 Task: Add Indigo Wild Lemongrass Zum Bar Goat's Milk Soap to the cart.
Action: Mouse moved to (1183, 149)
Screenshot: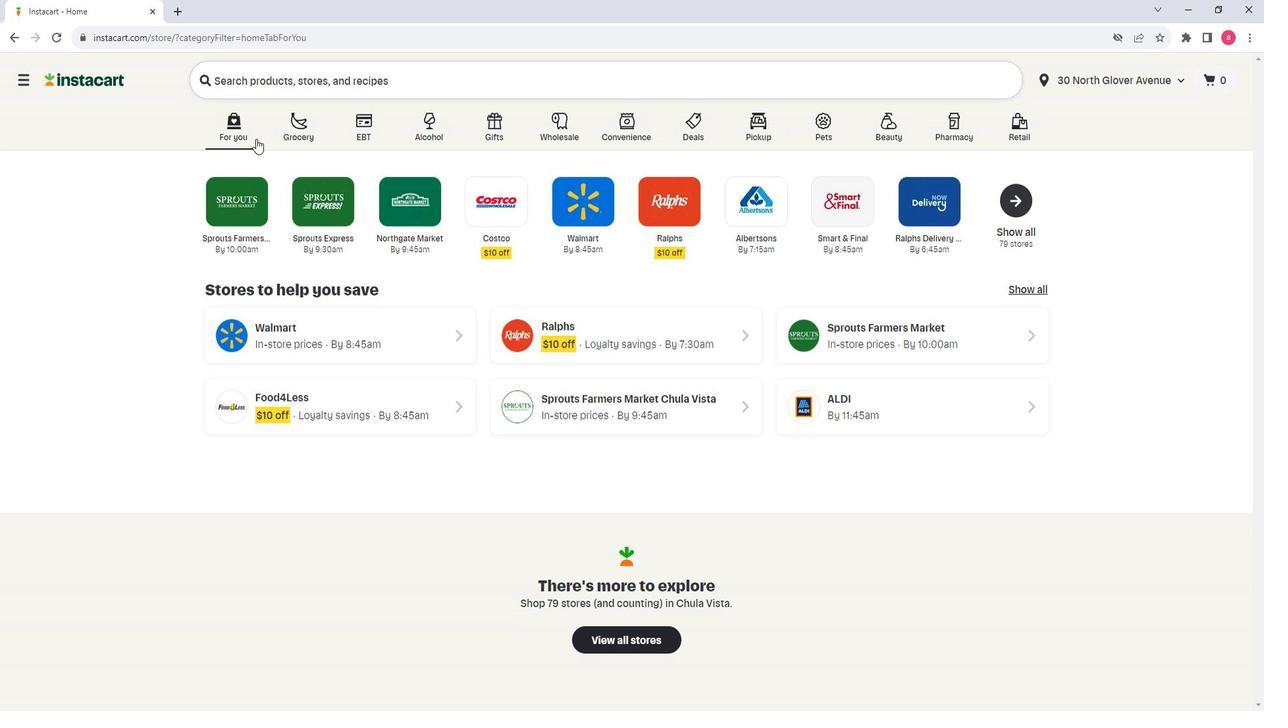 
Action: Mouse pressed left at (1183, 149)
Screenshot: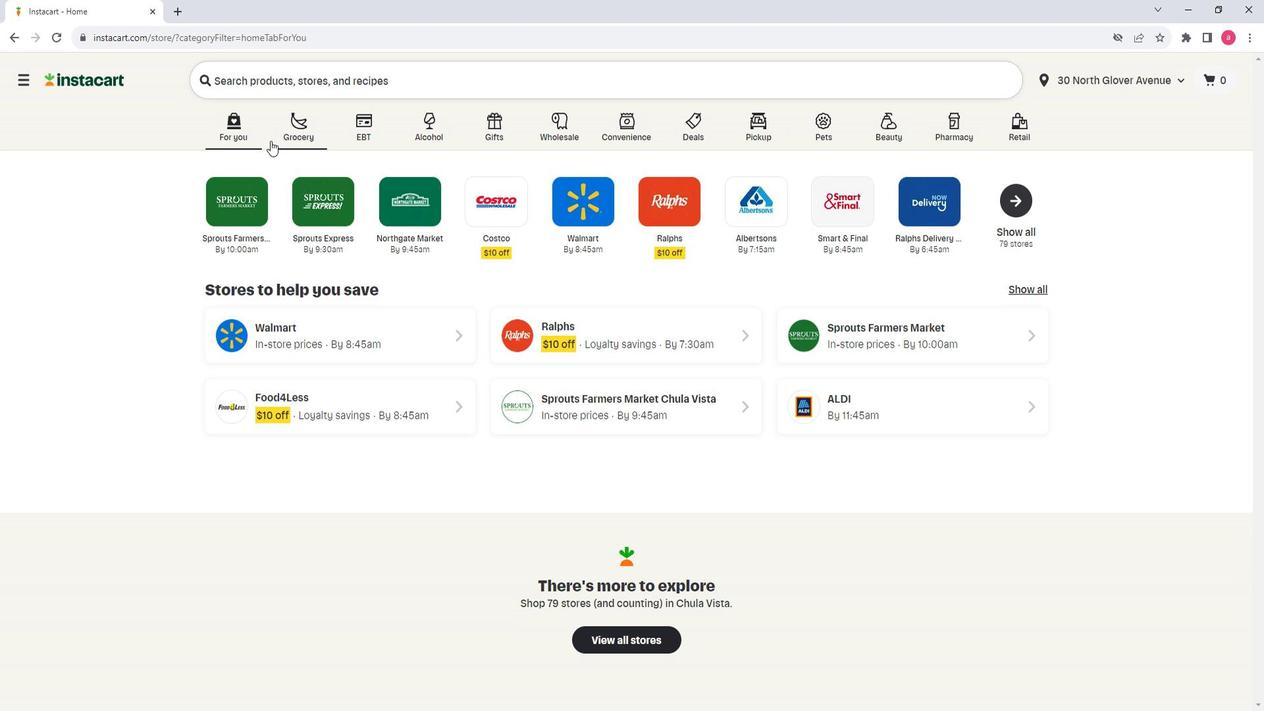 
Action: Mouse moved to (1286, 388)
Screenshot: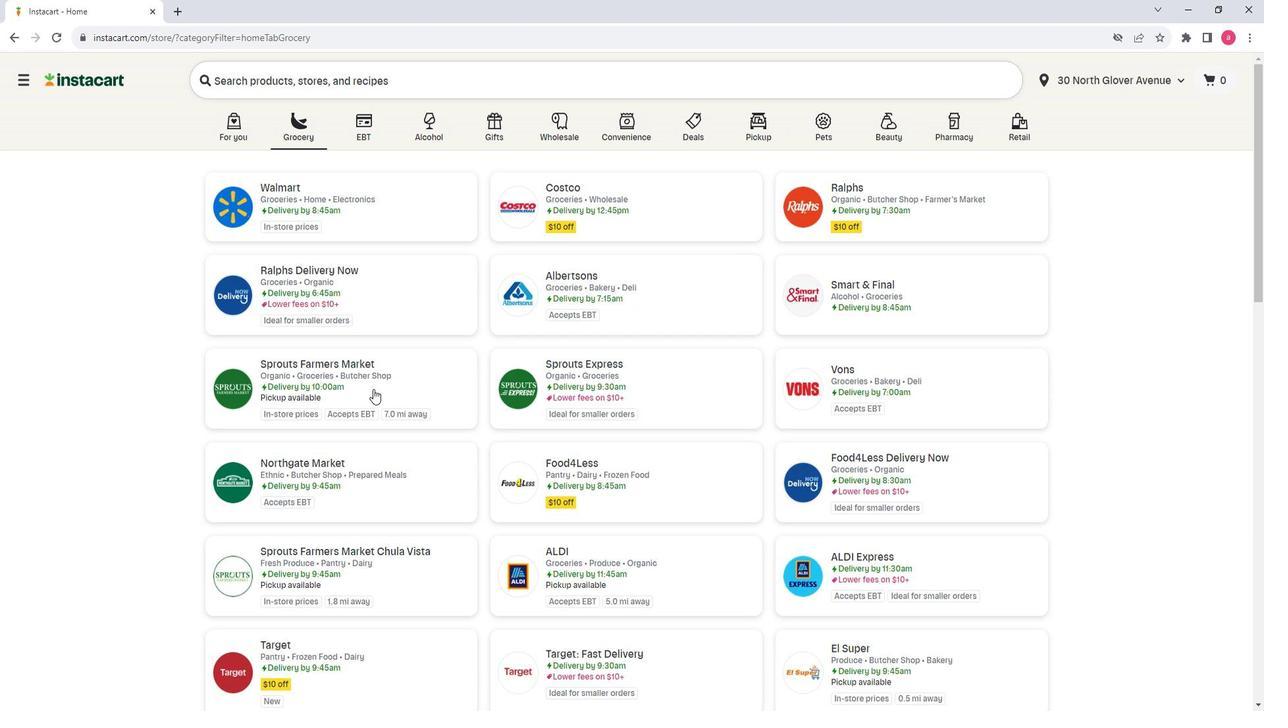 
Action: Mouse pressed left at (1286, 388)
Screenshot: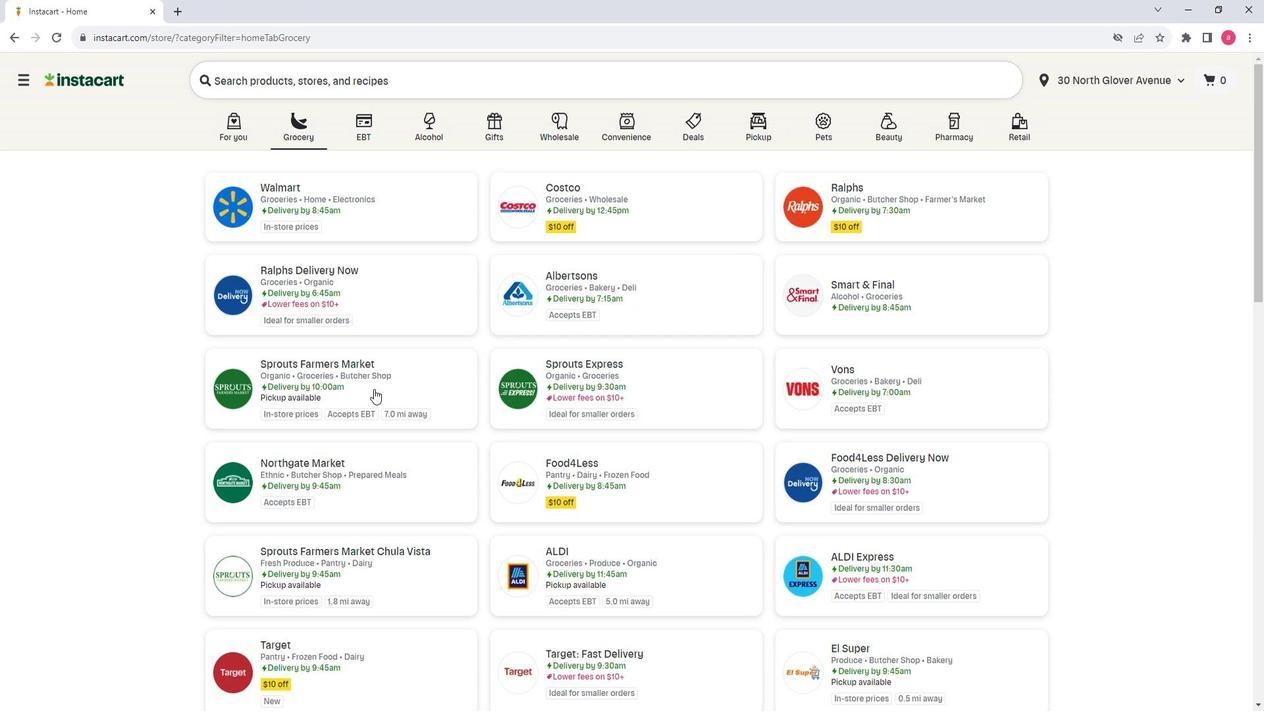 
Action: Mouse moved to (1016, 434)
Screenshot: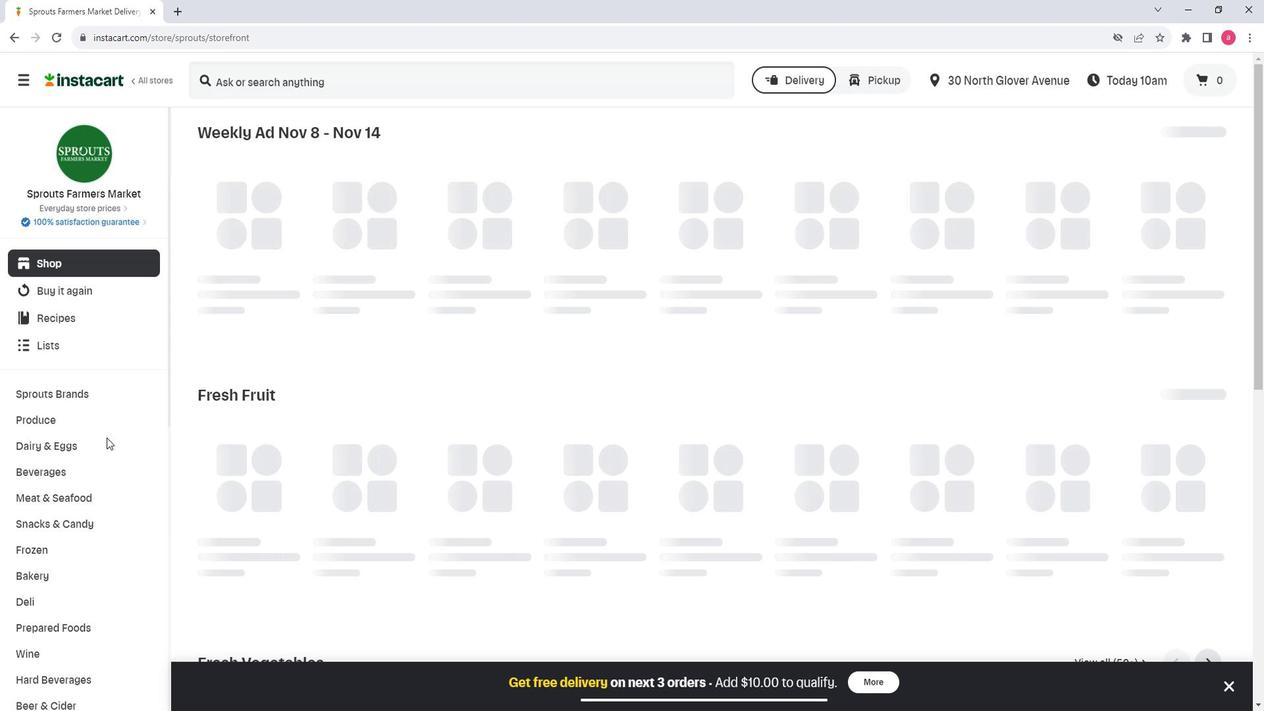 
Action: Mouse scrolled (1016, 434) with delta (0, 0)
Screenshot: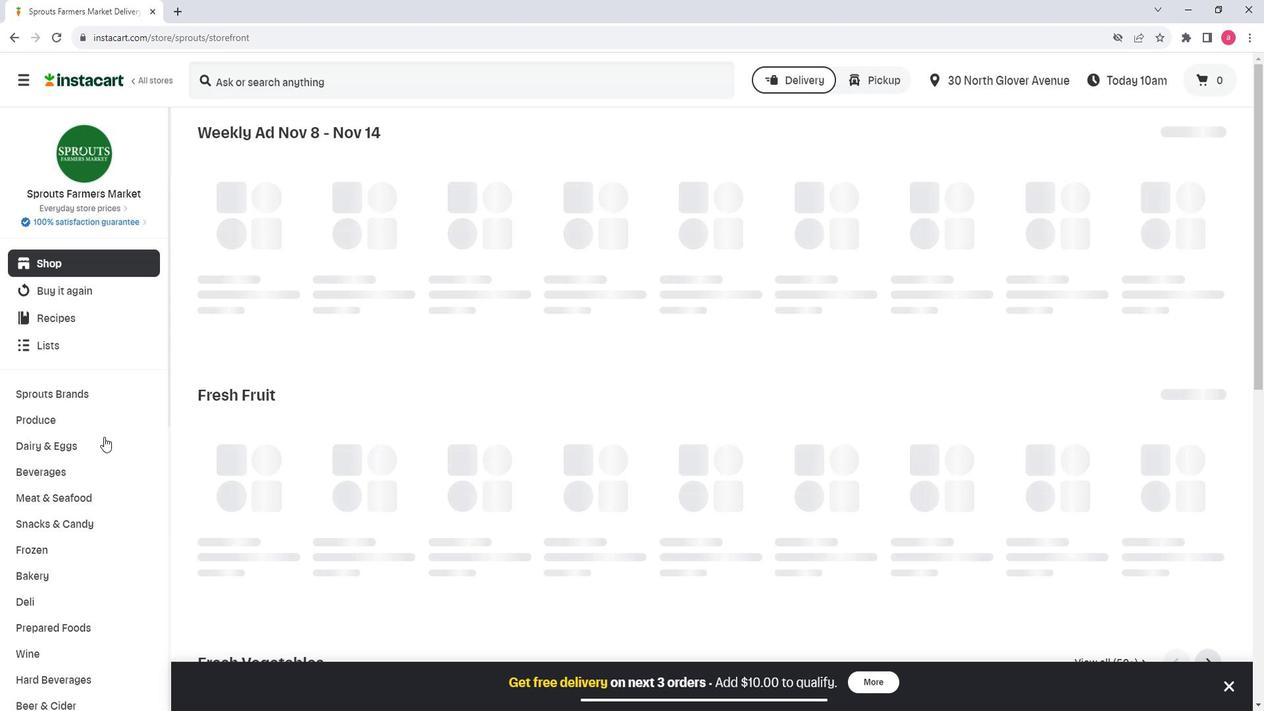 
Action: Mouse scrolled (1016, 434) with delta (0, 0)
Screenshot: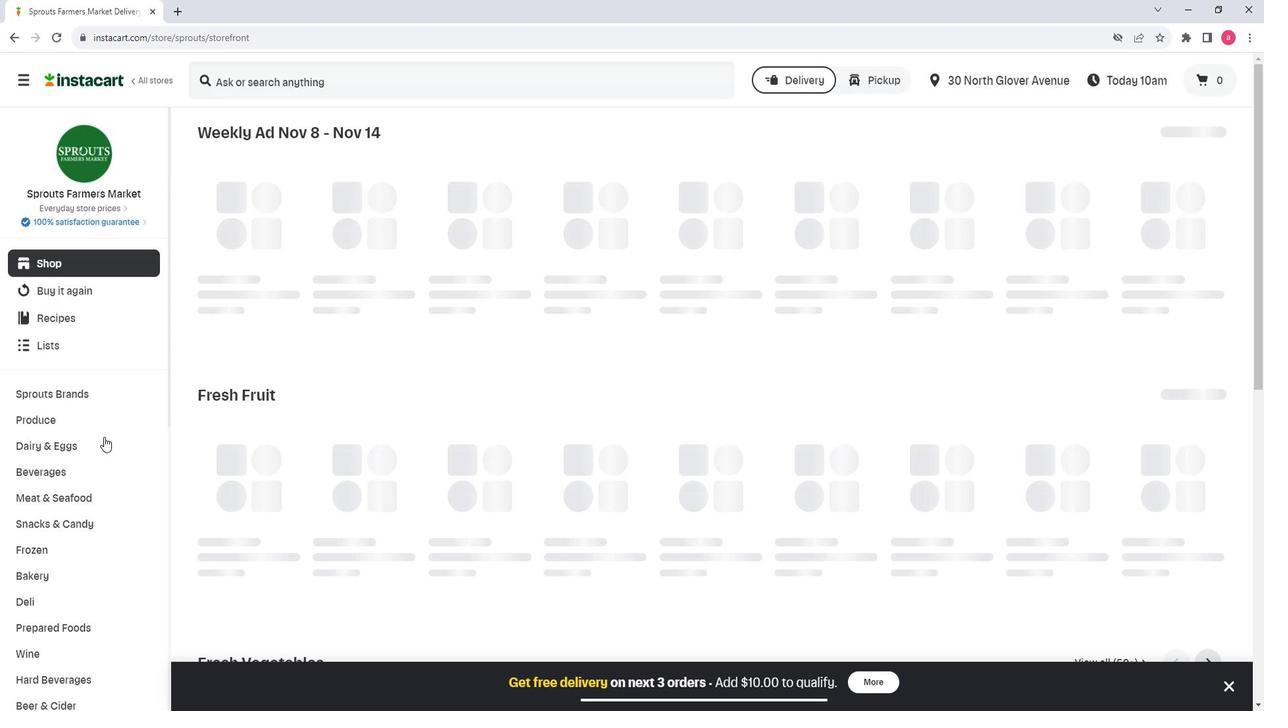 
Action: Mouse scrolled (1016, 434) with delta (0, 0)
Screenshot: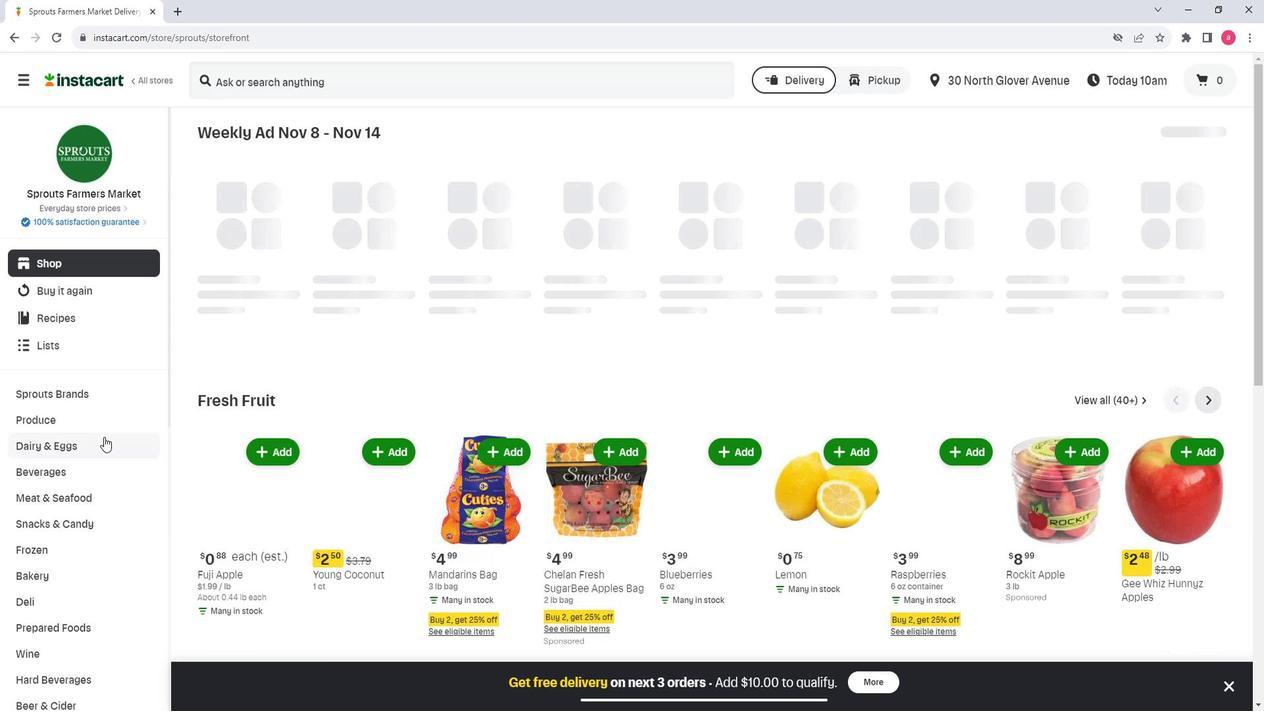 
Action: Mouse scrolled (1016, 434) with delta (0, 0)
Screenshot: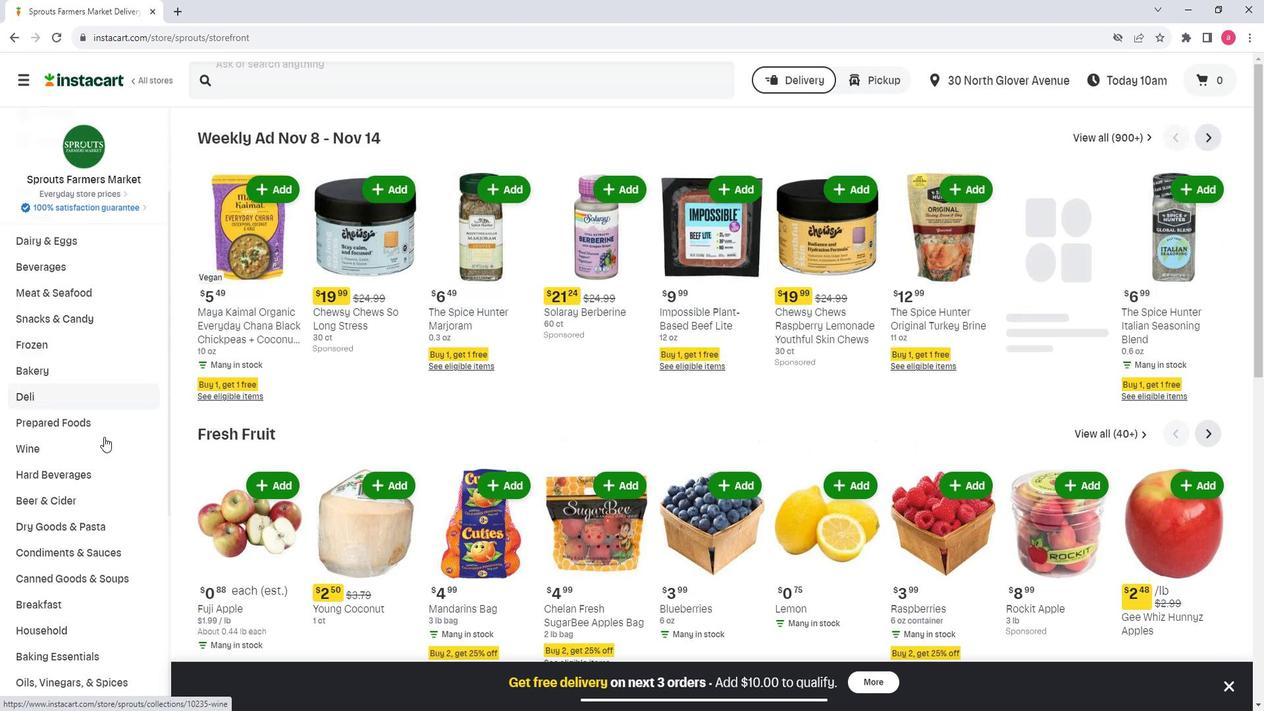 
Action: Mouse scrolled (1016, 434) with delta (0, 0)
Screenshot: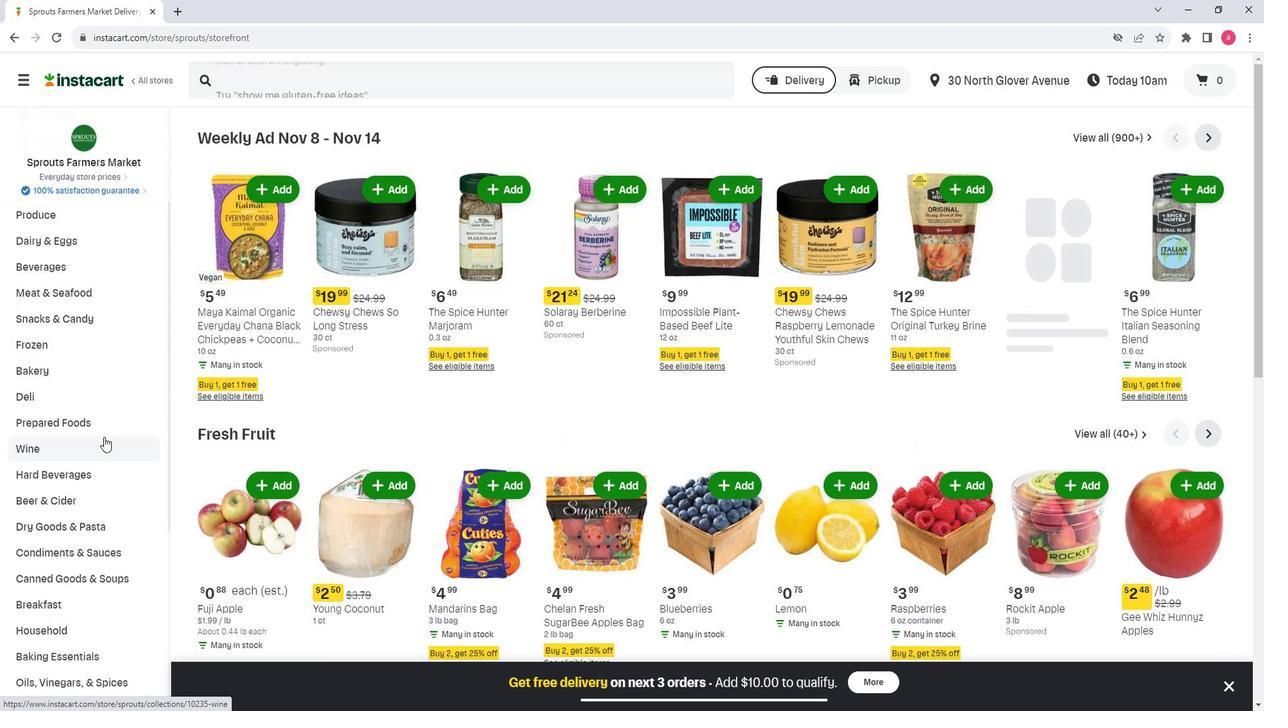 
Action: Mouse scrolled (1016, 434) with delta (0, 0)
Screenshot: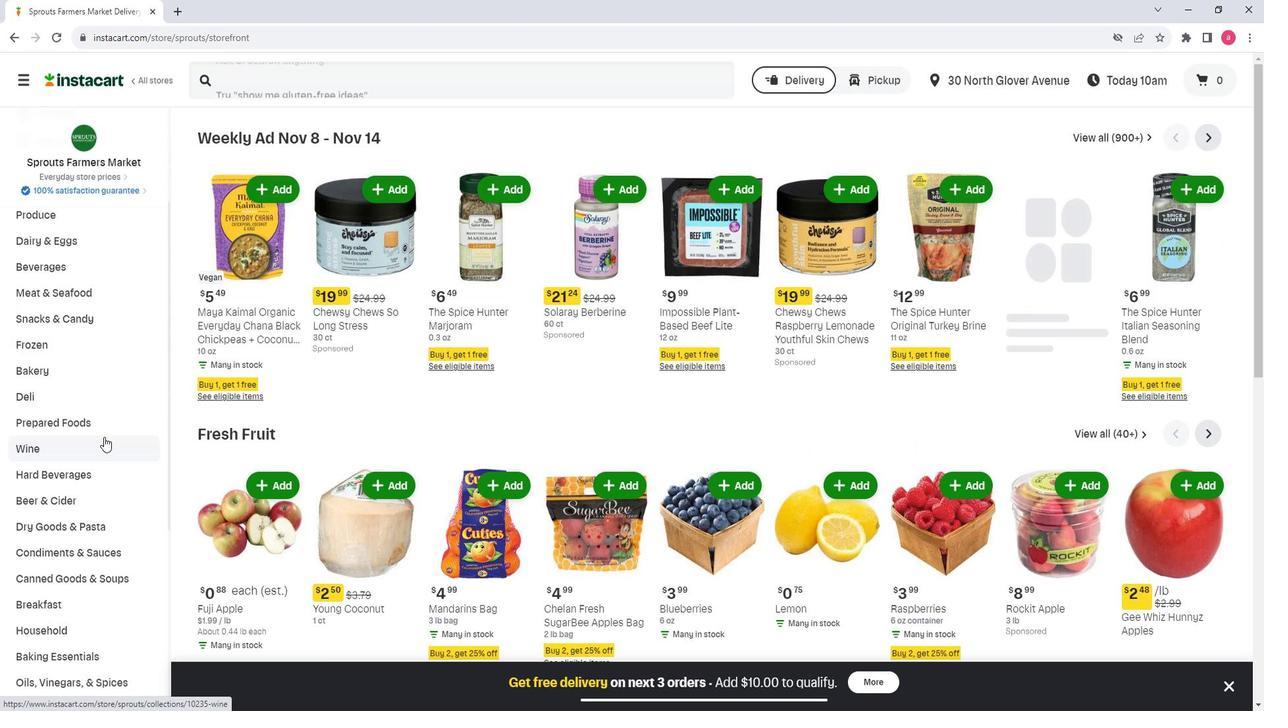 
Action: Mouse moved to (1010, 457)
Screenshot: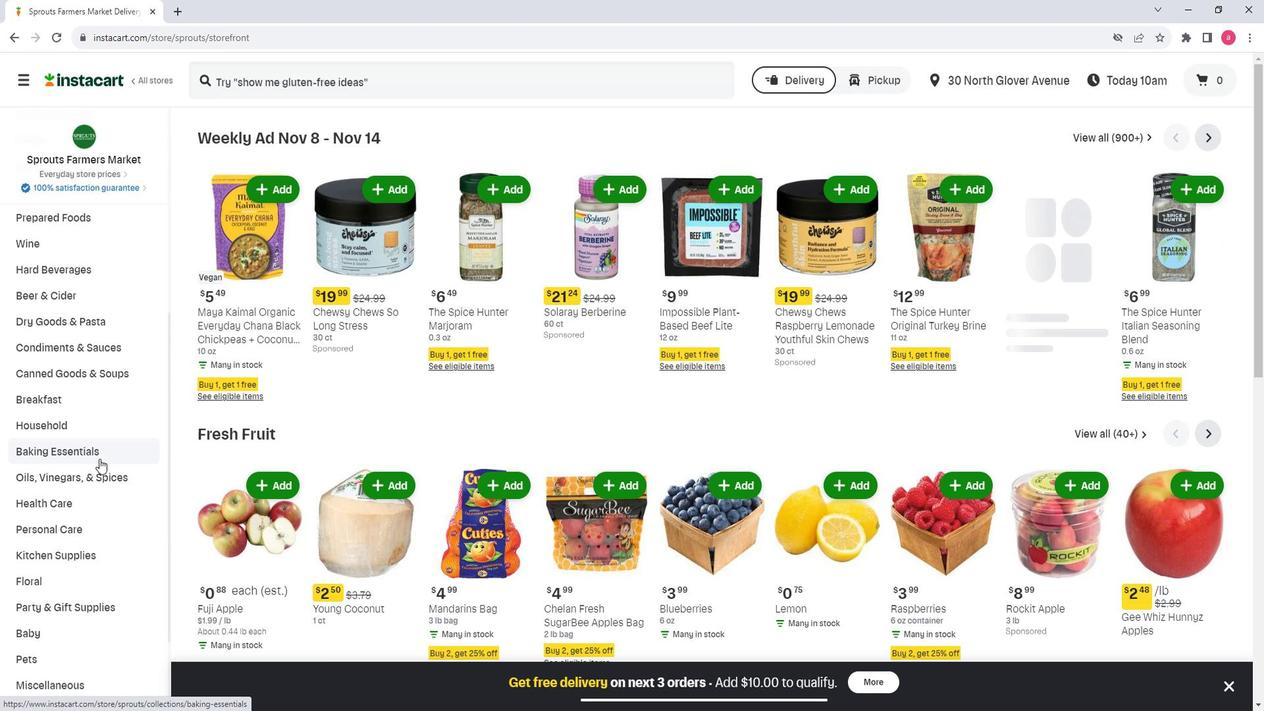
Action: Mouse scrolled (1010, 456) with delta (0, 0)
Screenshot: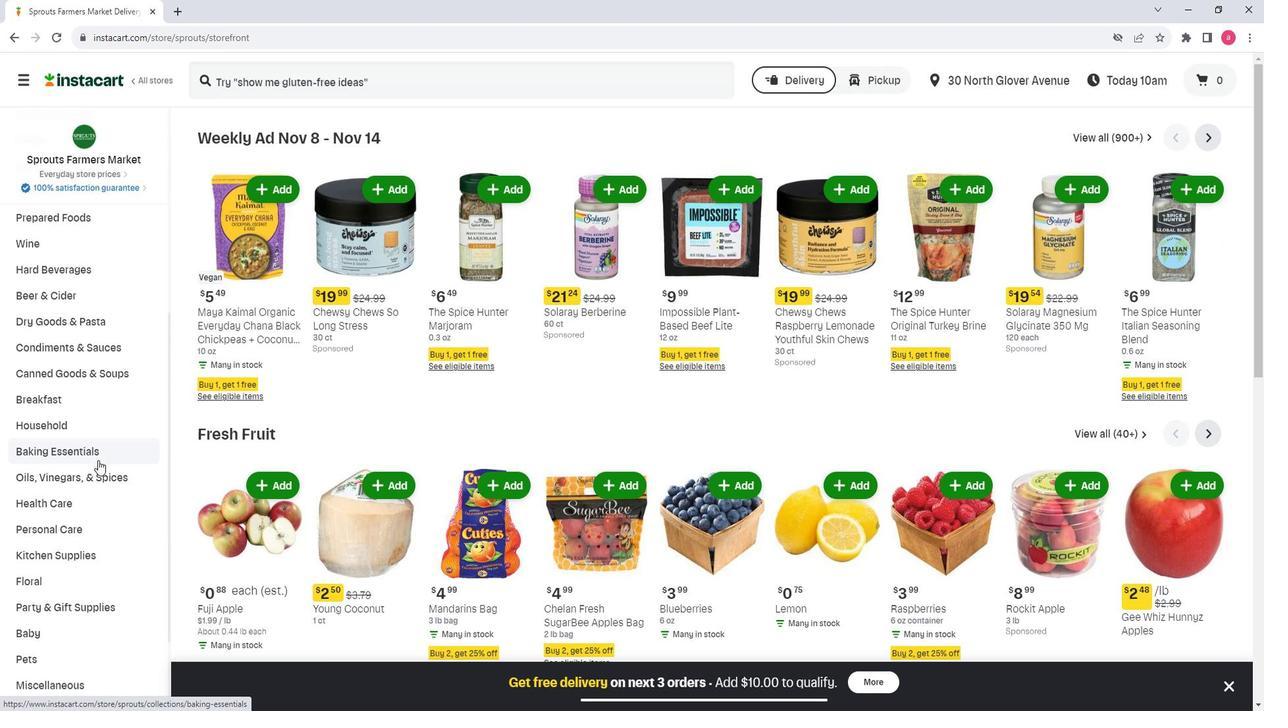 
Action: Mouse moved to (990, 455)
Screenshot: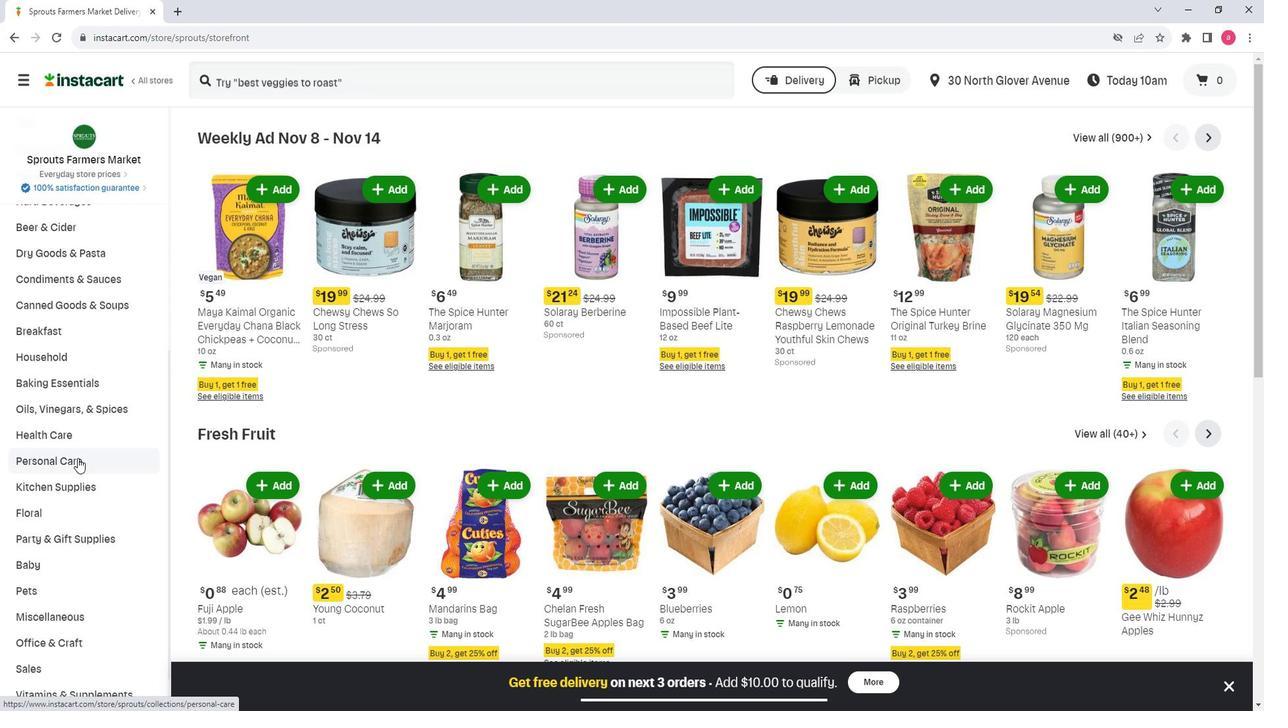 
Action: Mouse pressed left at (990, 455)
Screenshot: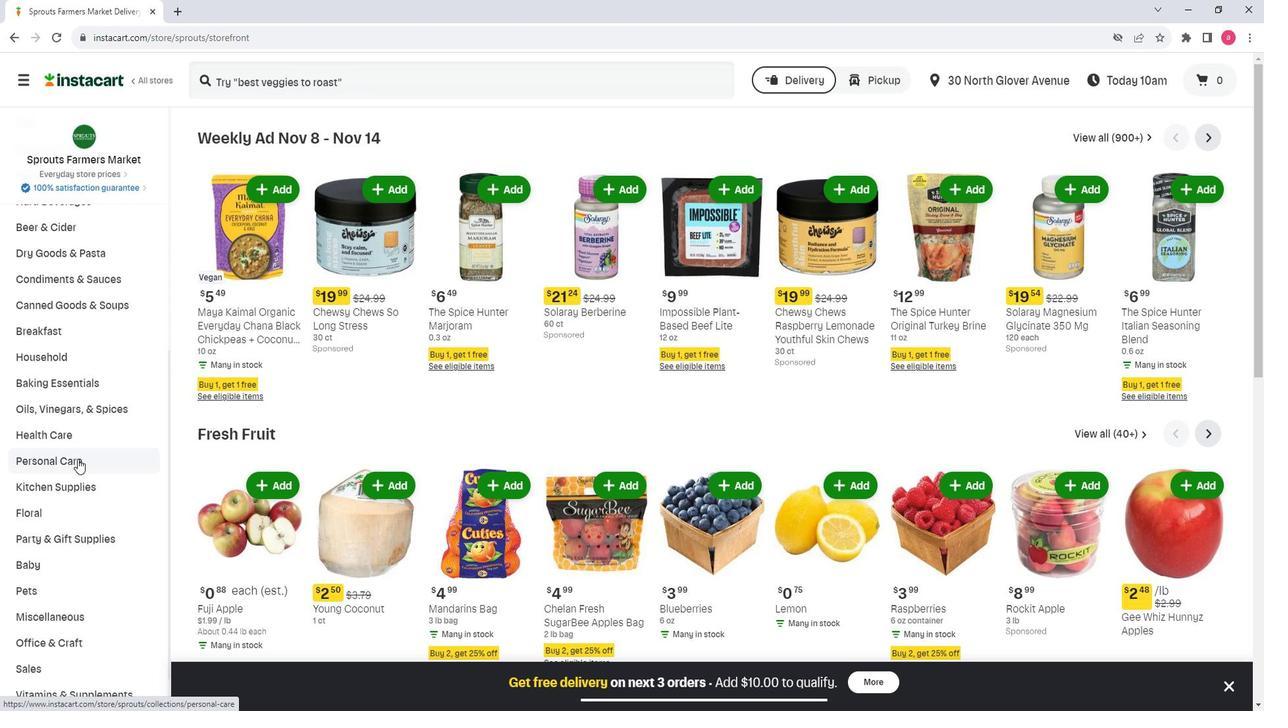
Action: Mouse moved to (1223, 179)
Screenshot: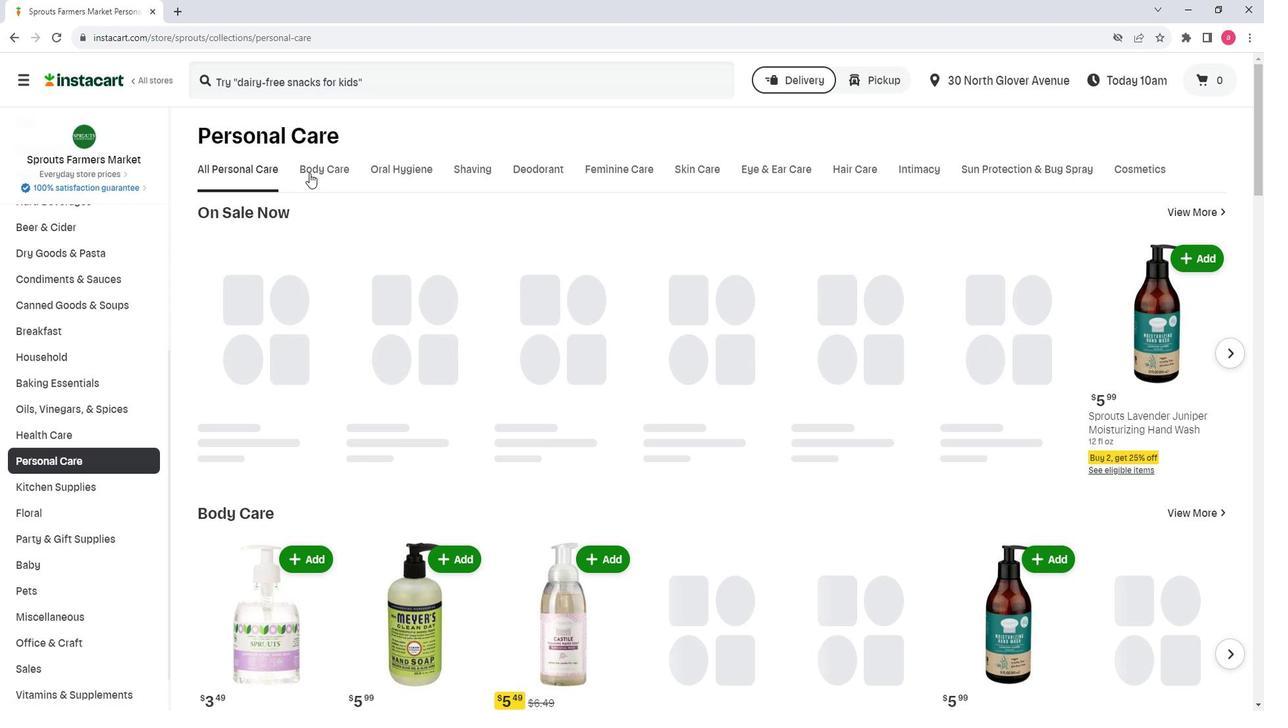 
Action: Mouse pressed left at (1223, 179)
Screenshot: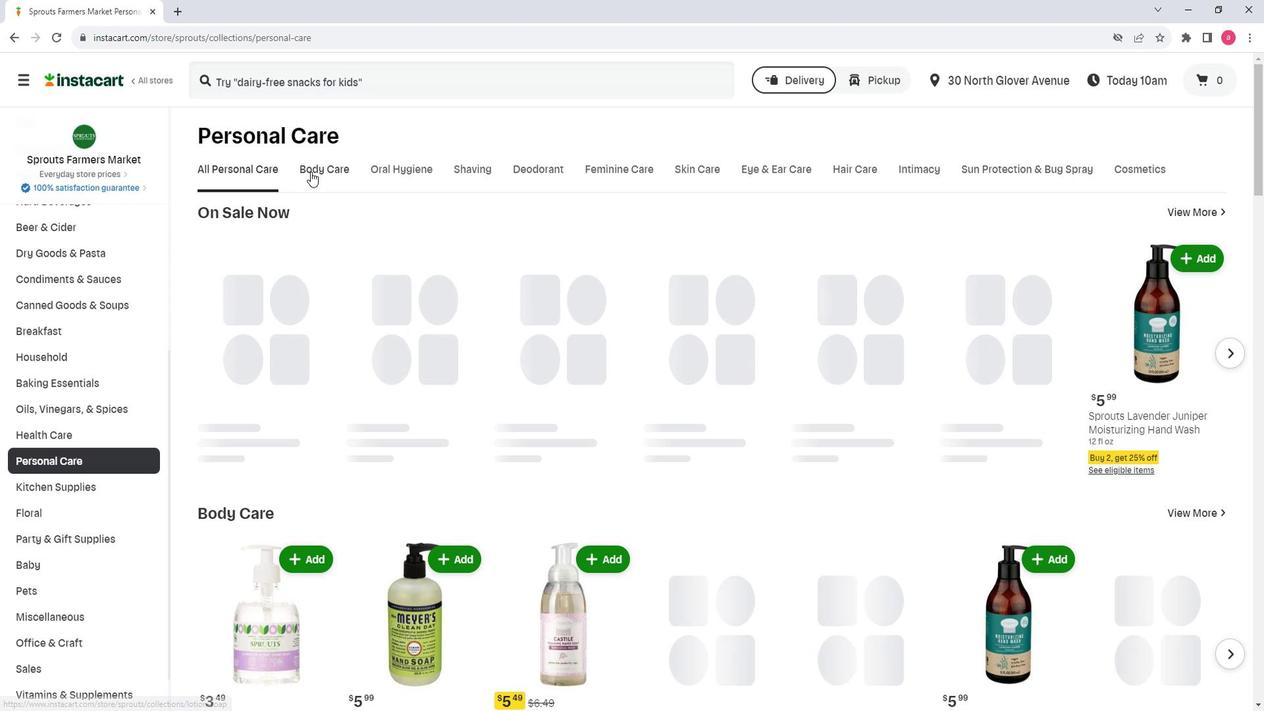 
Action: Mouse moved to (1203, 237)
Screenshot: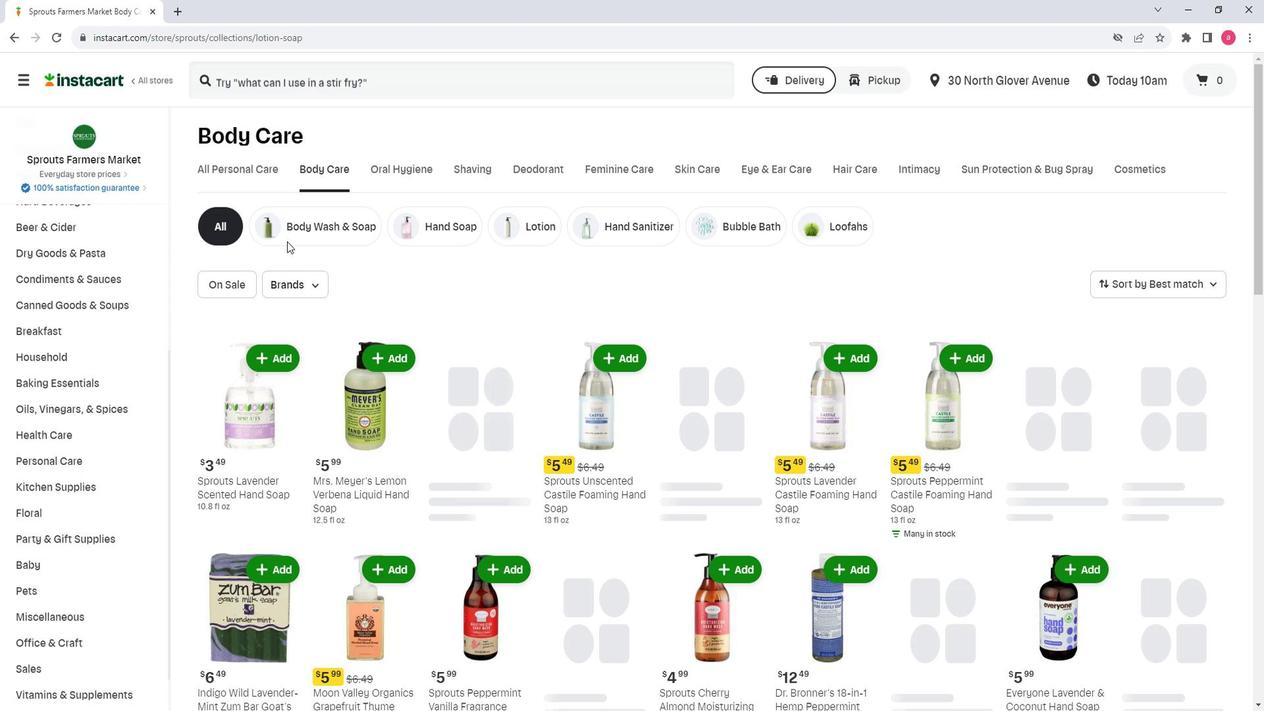 
Action: Mouse pressed left at (1203, 237)
Screenshot: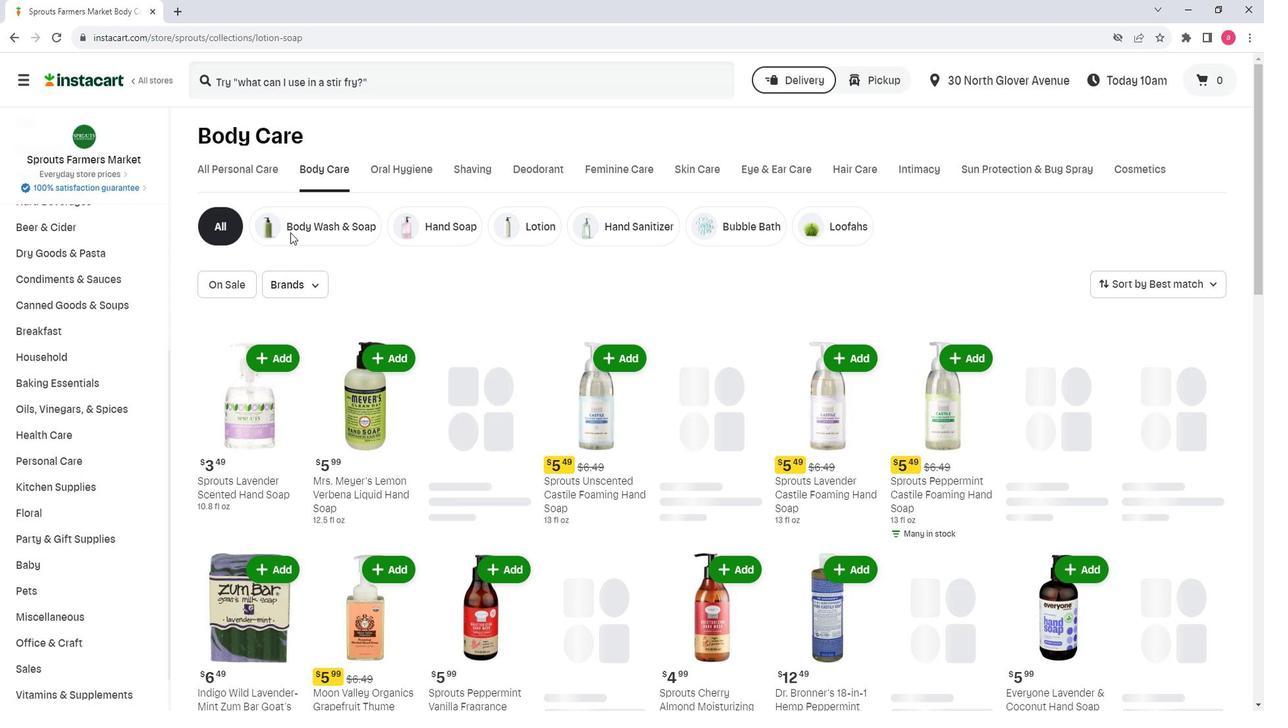 
Action: Mouse moved to (1181, 94)
Screenshot: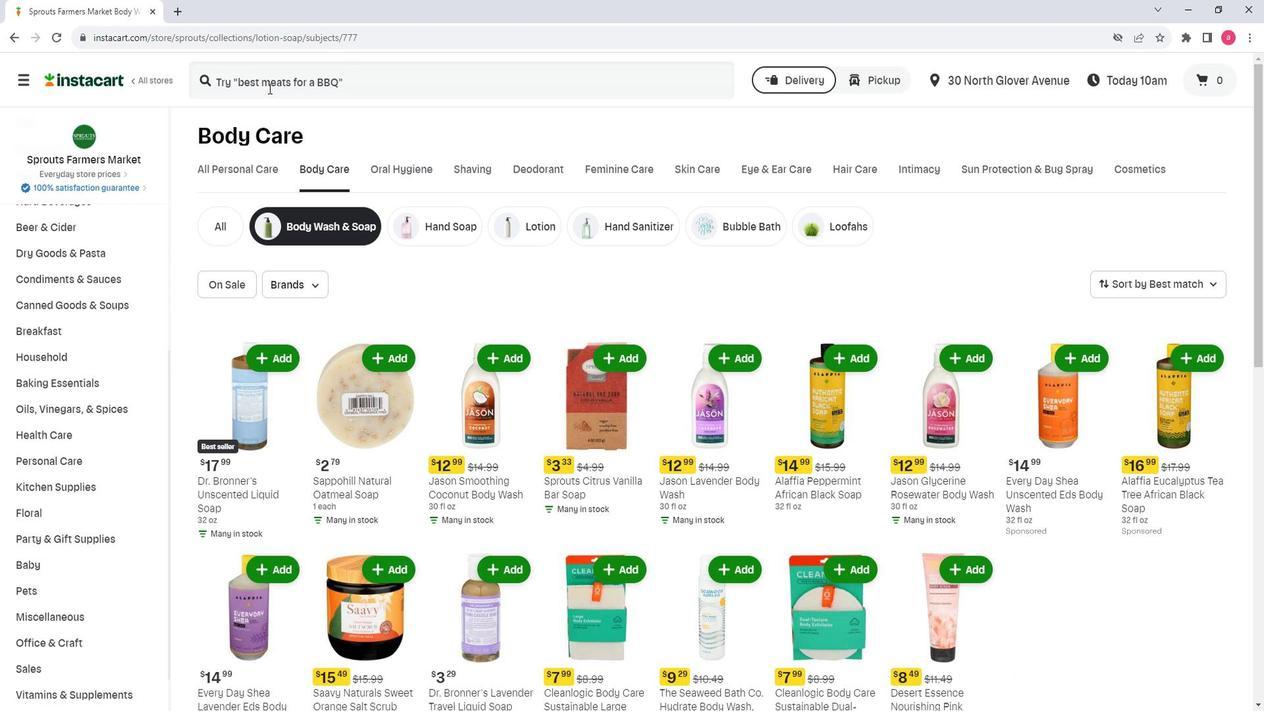 
Action: Mouse pressed left at (1181, 94)
Screenshot: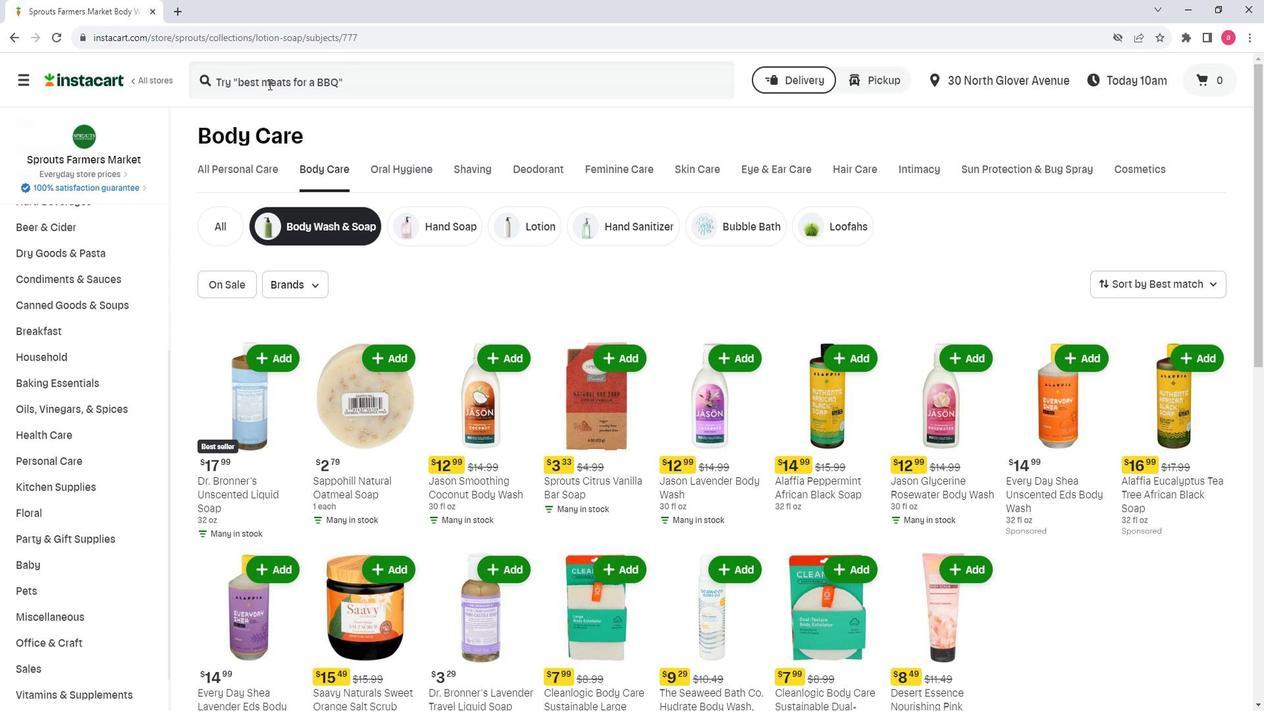 
Action: Key pressed <Key.shift><Key.shift><Key.shift><Key.shift><Key.shift><Key.shift><Key.shift><Key.shift><Key.shift><Key.shift><Key.shift><Key.shift><Key.shift><Key.shift><Key.shift><Key.shift>Indigo<Key.space><Key.shift><Key.shift><Key.shift><Key.shift><Key.shift><Key.shift><Key.shift><Key.shift><Key.shift><Key.shift><Key.shift><Key.shift><Key.shift><Key.shift><Key.shift><Key.shift><Key.shift><Key.shift><Key.shift><Key.shift><Key.shift><Key.shift><Key.shift><Key.shift><Key.shift><Key.shift>Wild<Key.space><Key.shift><Key.shift><Key.shift><Key.shift><Key.shift><Key.shift><Key.shift><Key.shift><Key.shift><Key.shift><Key.shift><Key.shift><Key.shift><Key.shift><Key.shift><Key.shift><Key.shift><Key.shift><Key.shift><Key.shift><Key.shift><Key.shift><Key.shift><Key.shift><Key.shift><Key.shift>Lemongrass<Key.space><Key.shift>Zum<Key.space>
Screenshot: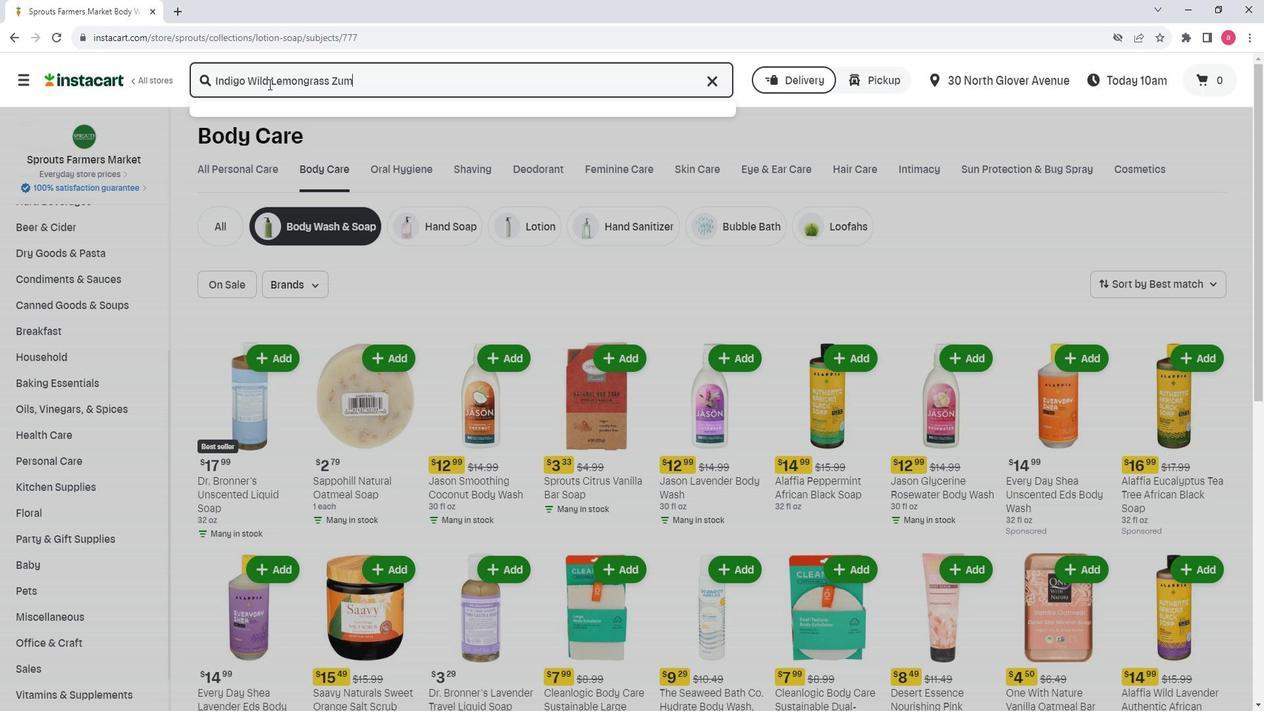 
Action: Mouse moved to (1182, 94)
Screenshot: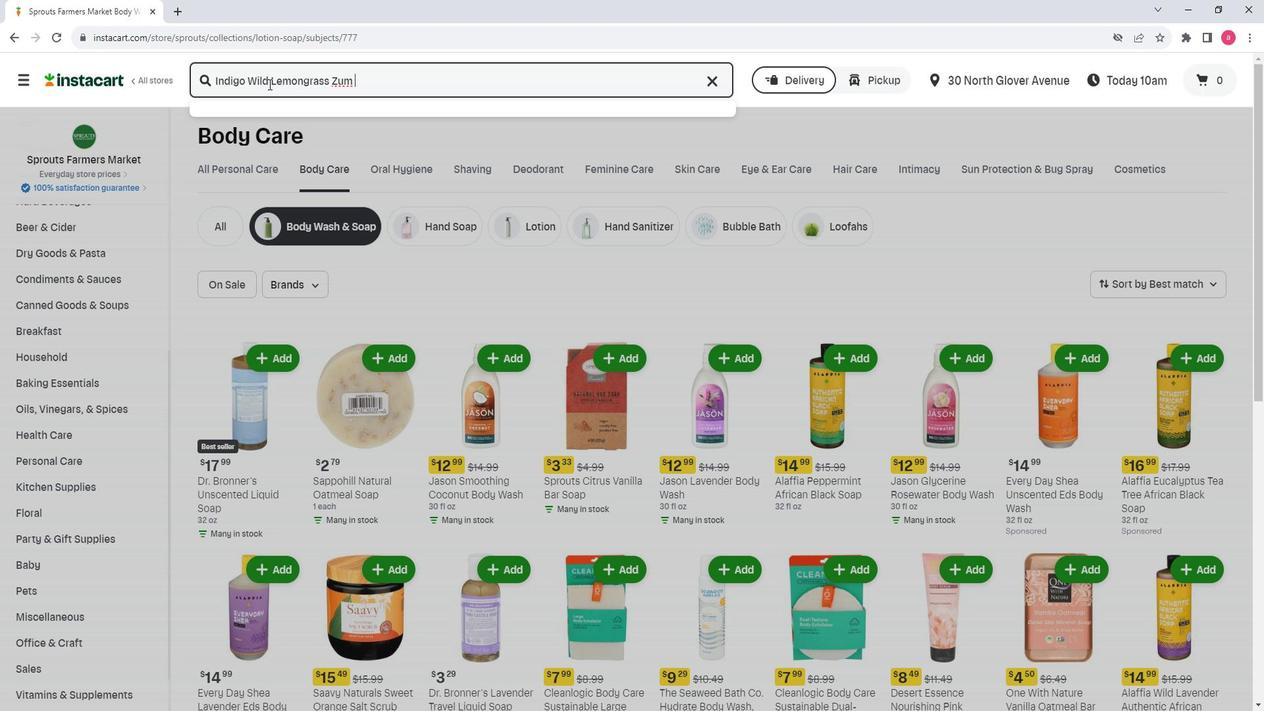 
Action: Key pressed <Key.shift><Key.shift><Key.shift><Key.shift><Key.shift><Key.shift><Key.shift>Bar<Key.space><Key.shift><Key.shift><Key.shift>H<Key.backspace>Goat's<Key.space><Key.shift>Milk<Key.space><Key.shift>Soap<Key.enter>
Screenshot: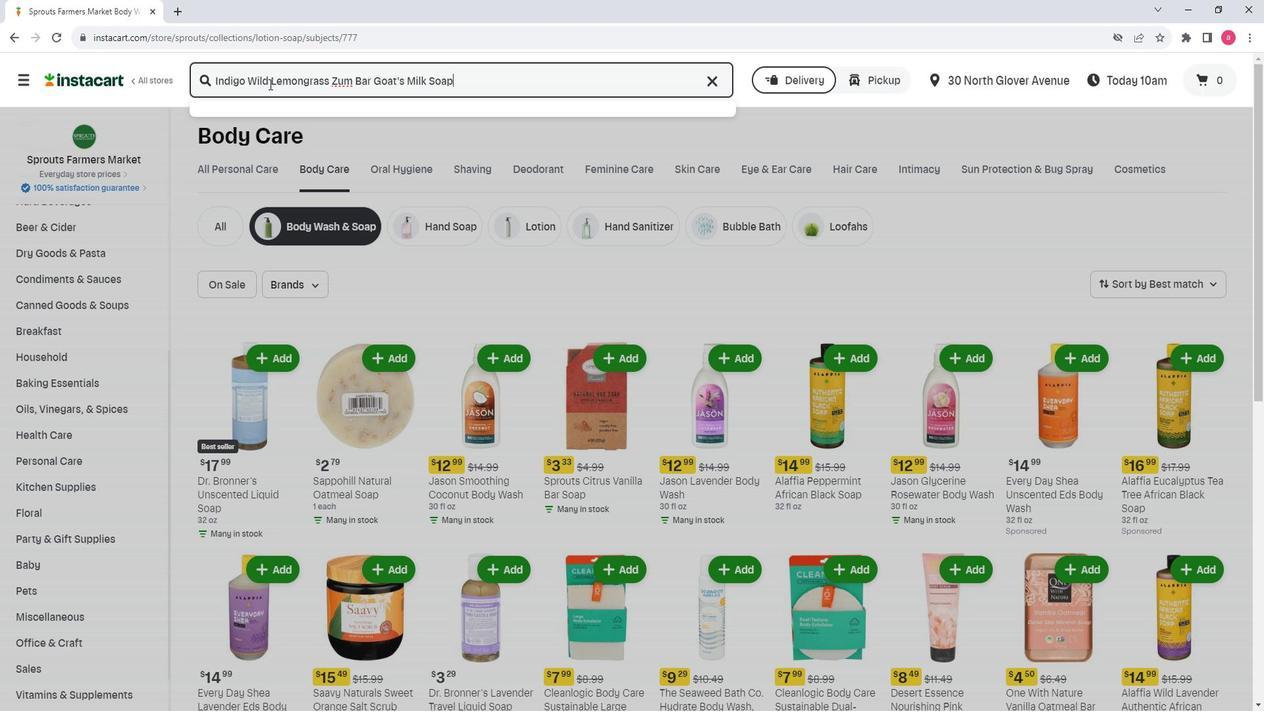 
Action: Mouse moved to (1272, 235)
Screenshot: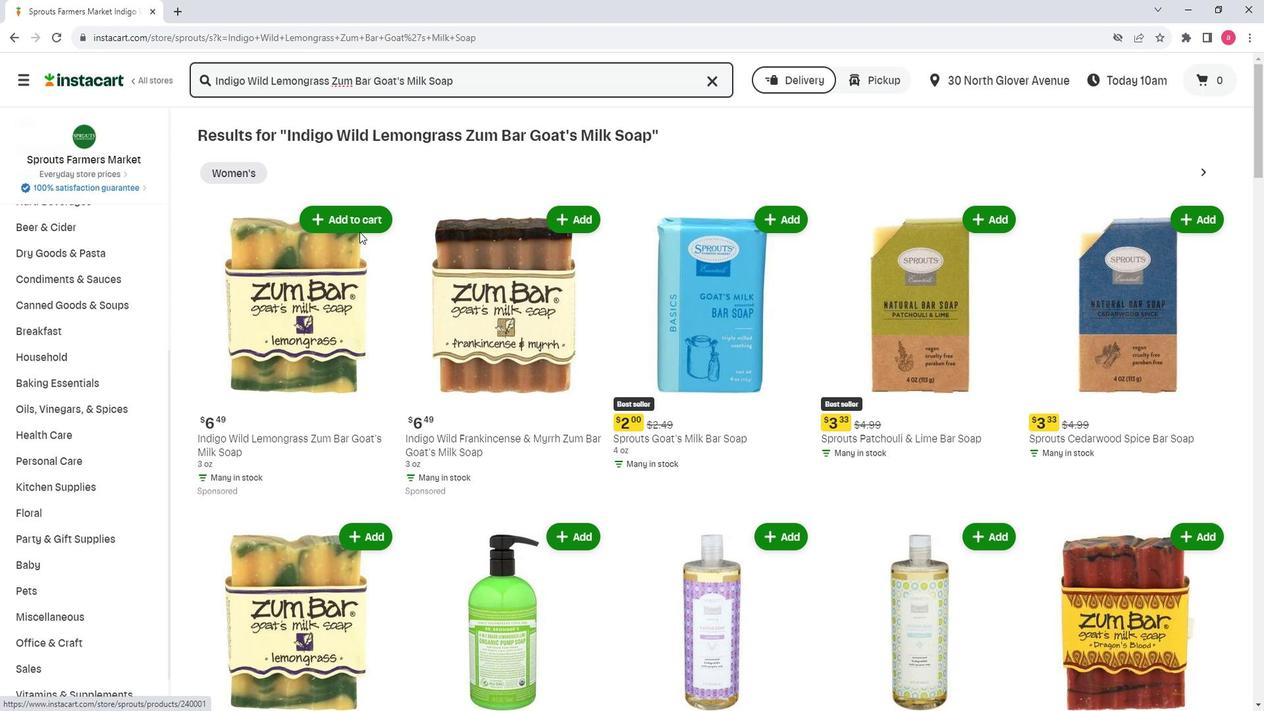 
Action: Mouse pressed left at (1272, 235)
Screenshot: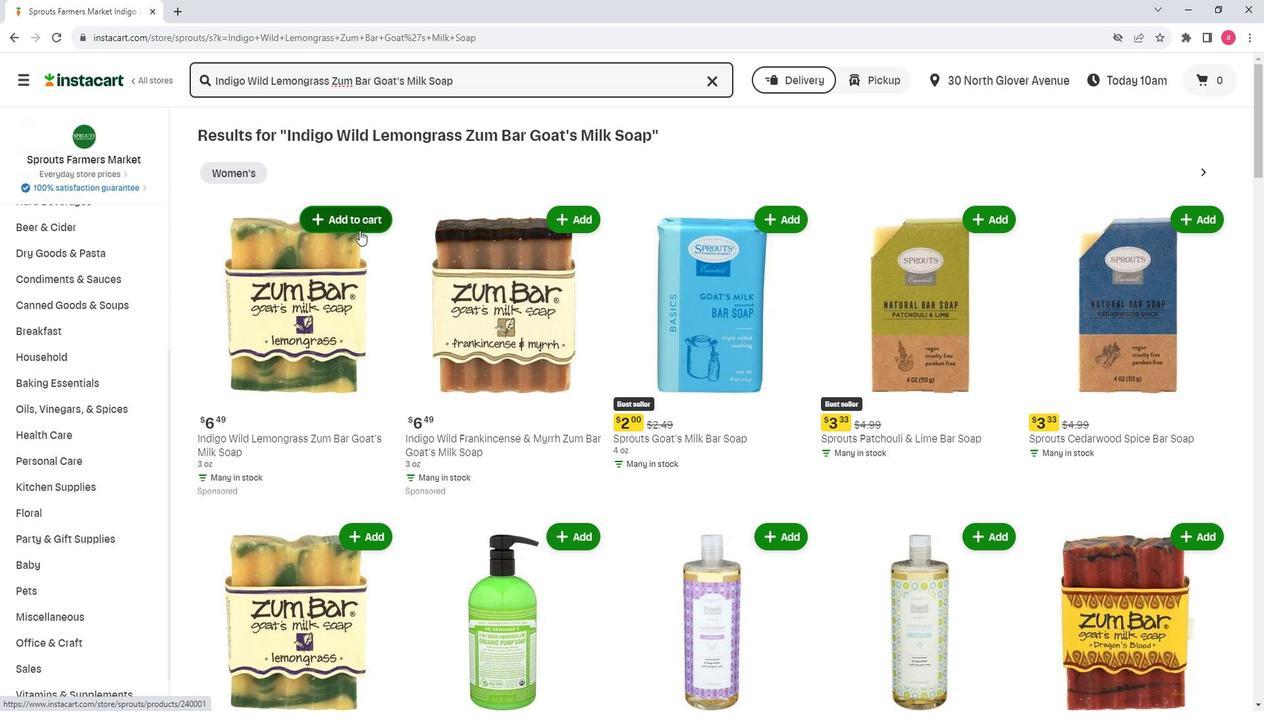 
